 Task: Create a sub task Design and Implement Solution for the task  Implement a new digital asset management (DAM) system for a company in the project AgileEdge , assign it to team member softage.5@softage.net and update the status of the sub task to  Off Track , set the priority of the sub task to High
Action: Mouse moved to (73, 431)
Screenshot: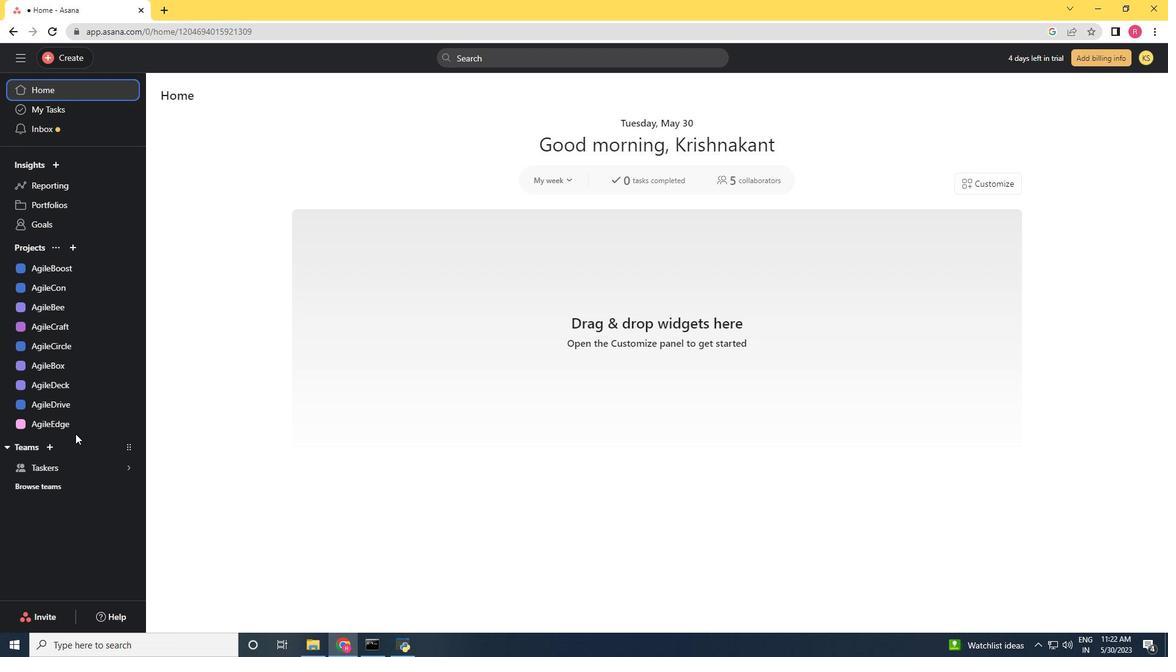 
Action: Mouse pressed left at (73, 431)
Screenshot: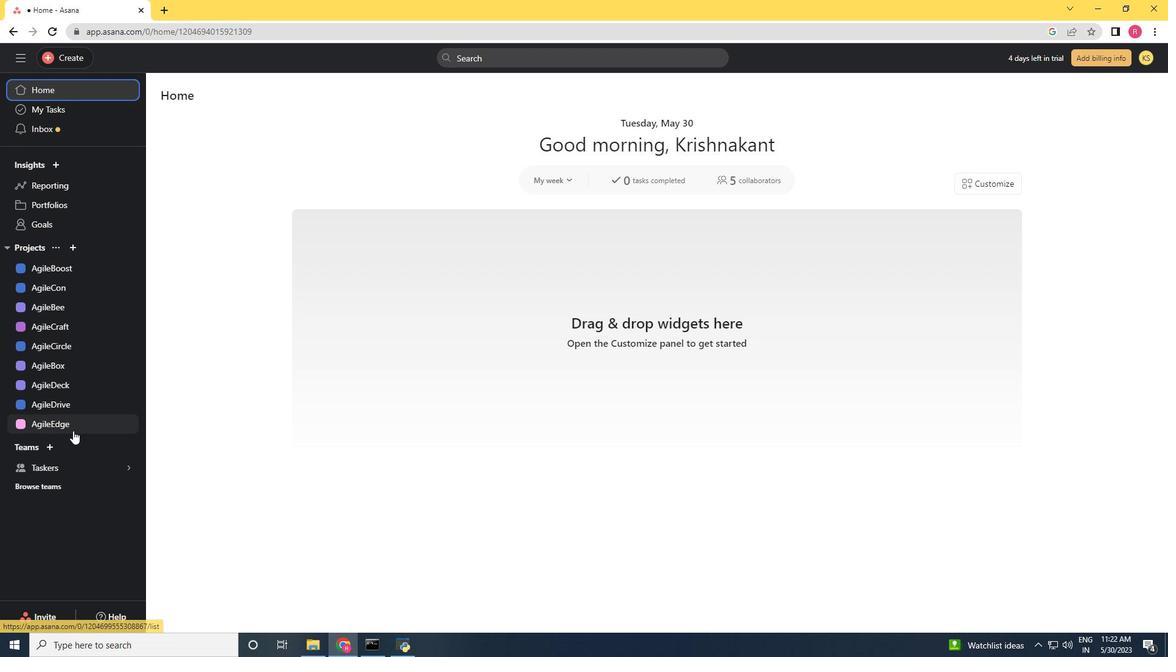 
Action: Mouse moved to (542, 259)
Screenshot: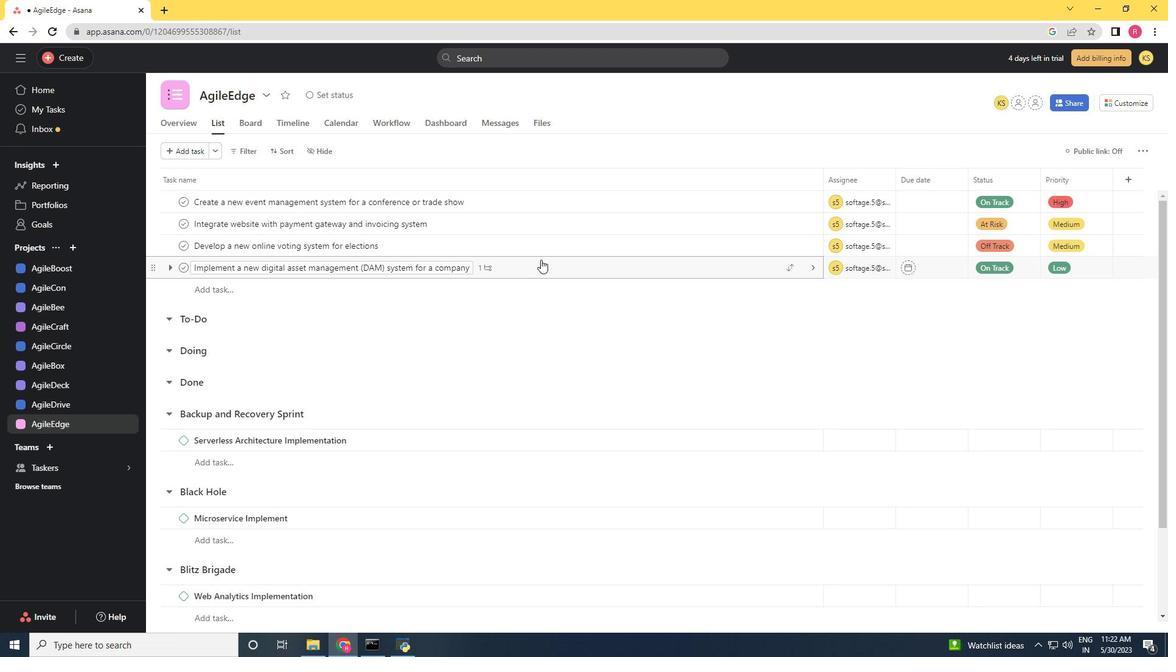 
Action: Mouse pressed left at (542, 259)
Screenshot: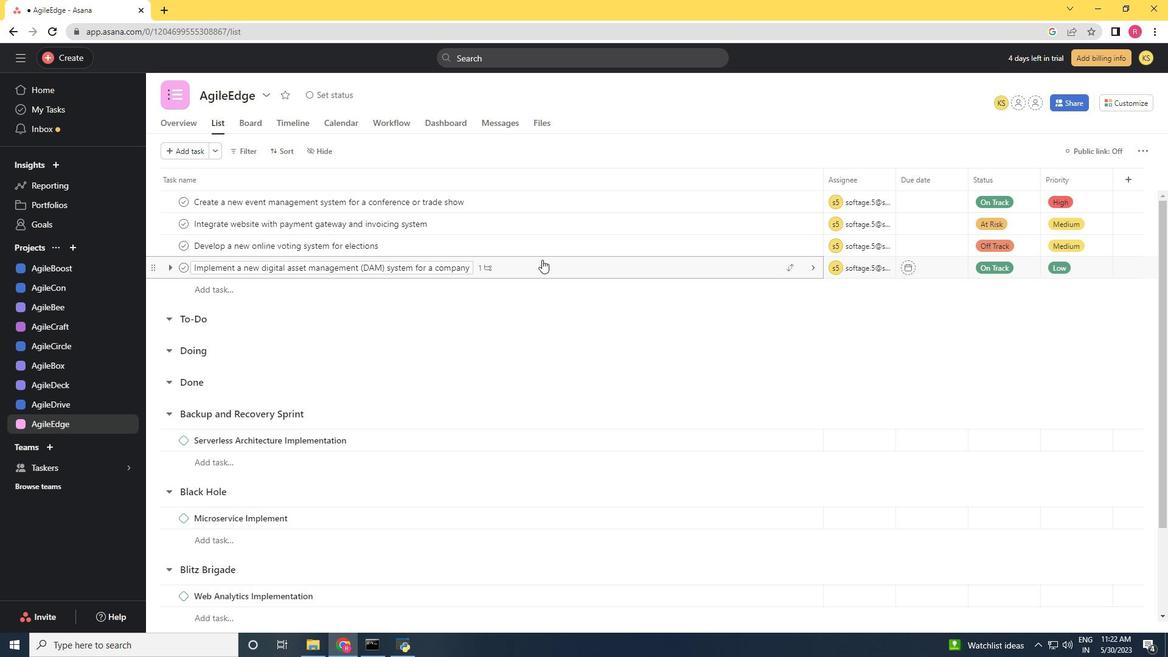 
Action: Mouse moved to (854, 412)
Screenshot: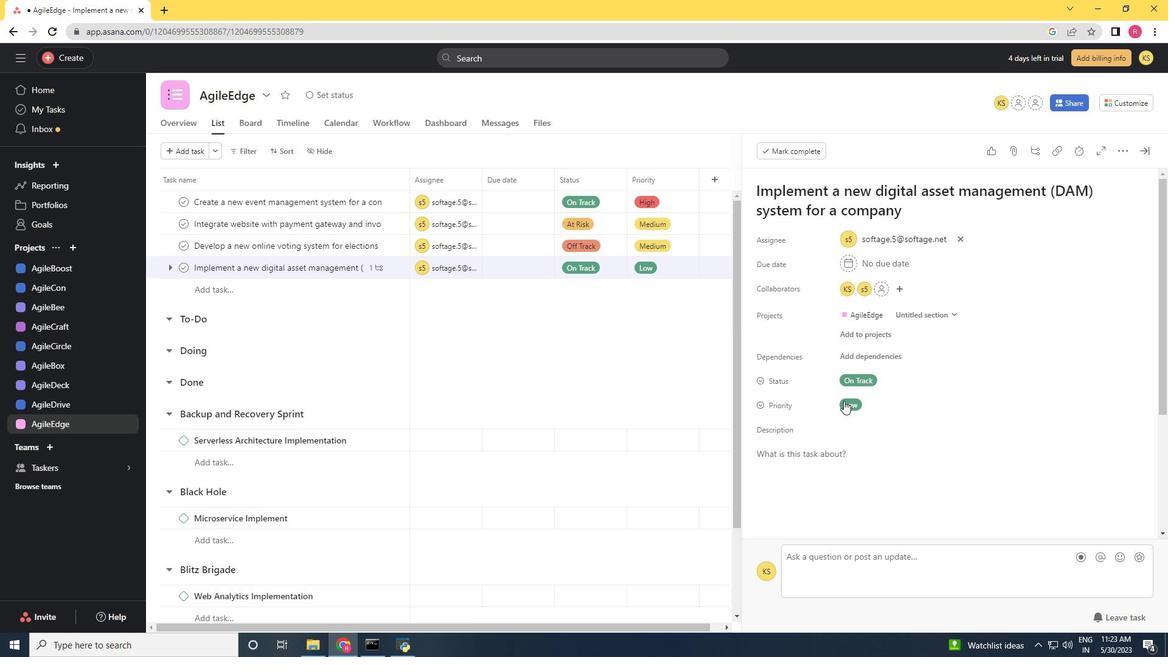 
Action: Mouse scrolled (854, 411) with delta (0, 0)
Screenshot: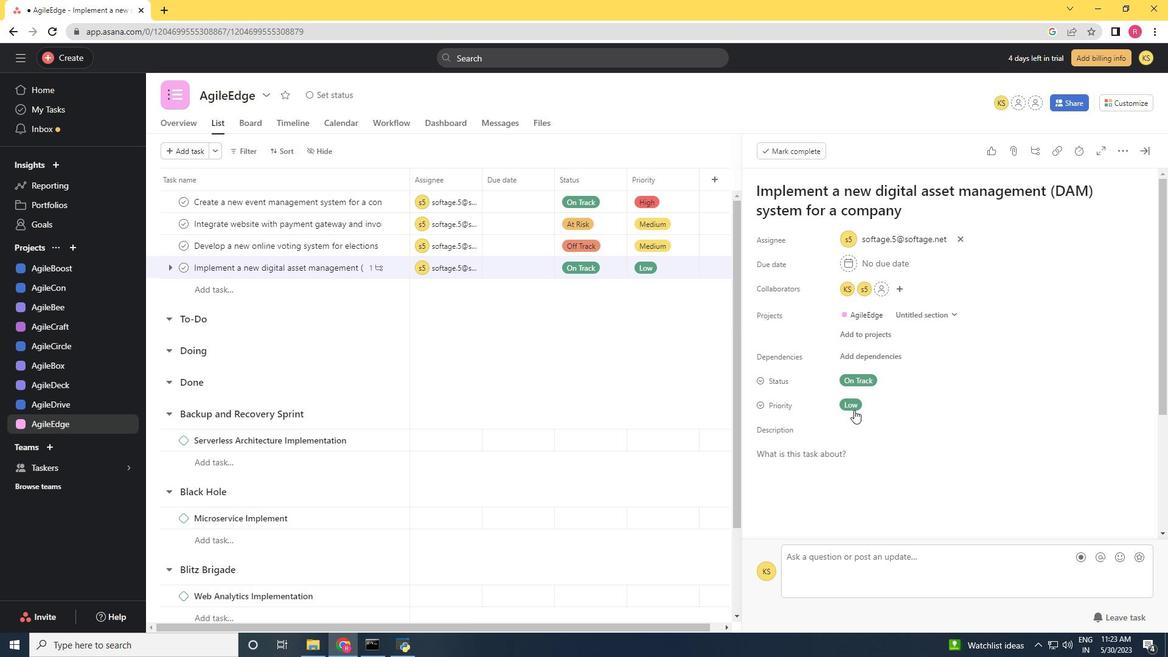 
Action: Mouse scrolled (854, 411) with delta (0, 0)
Screenshot: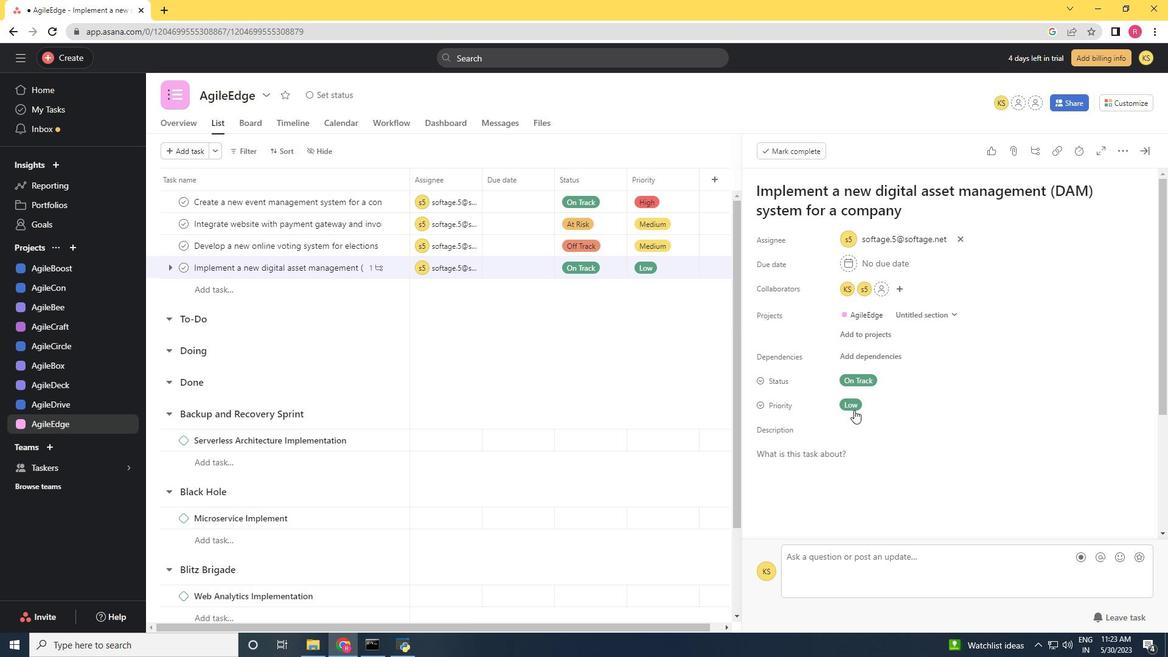 
Action: Mouse scrolled (854, 411) with delta (0, 0)
Screenshot: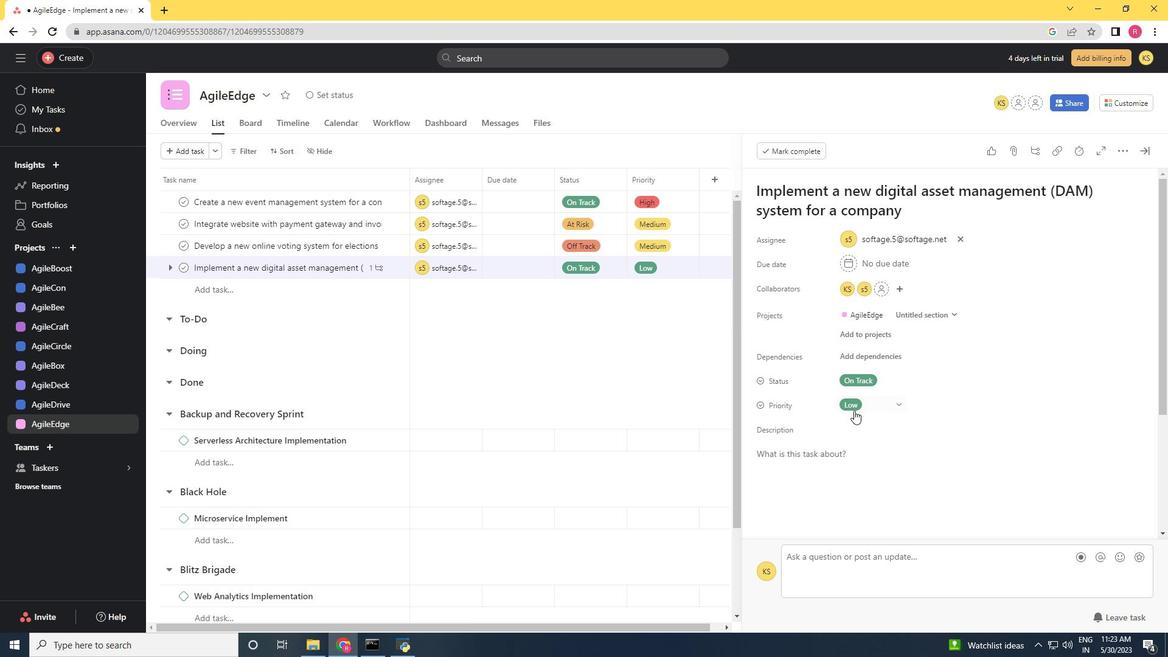 
Action: Mouse scrolled (854, 411) with delta (0, 0)
Screenshot: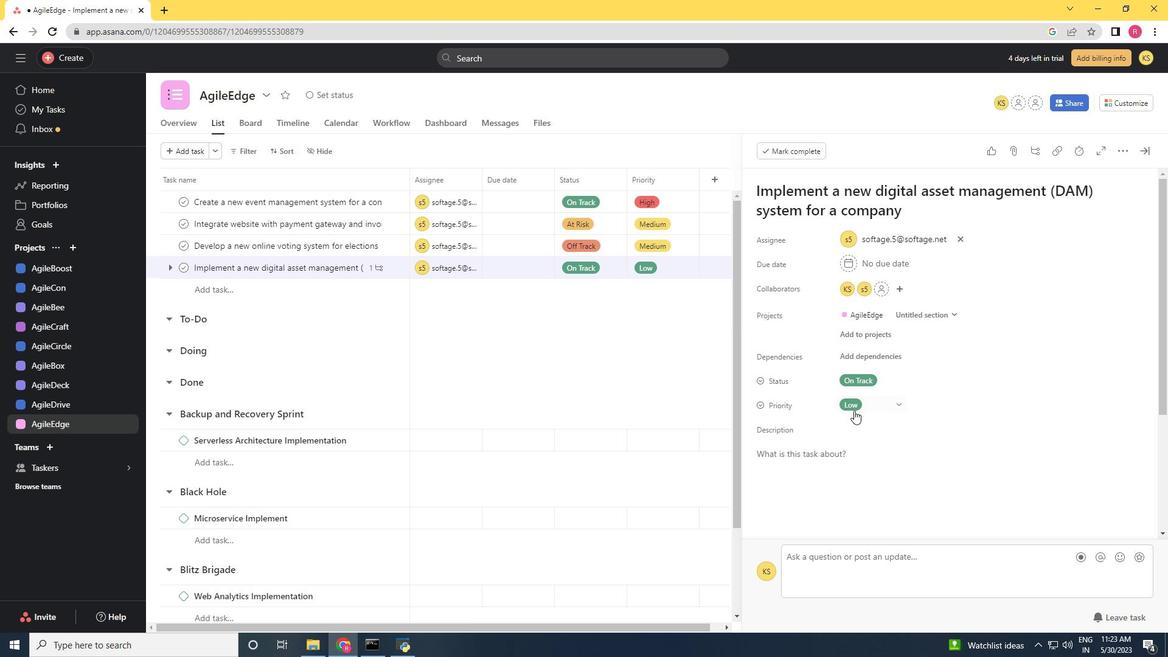
Action: Mouse scrolled (854, 411) with delta (0, 0)
Screenshot: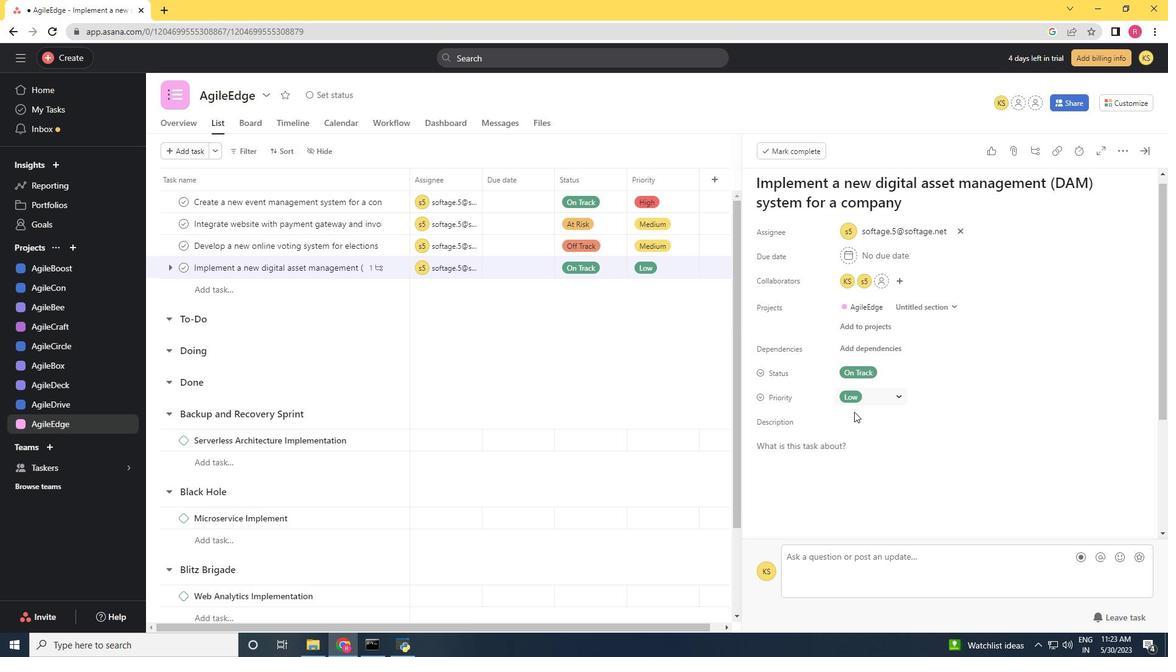 
Action: Mouse moved to (788, 436)
Screenshot: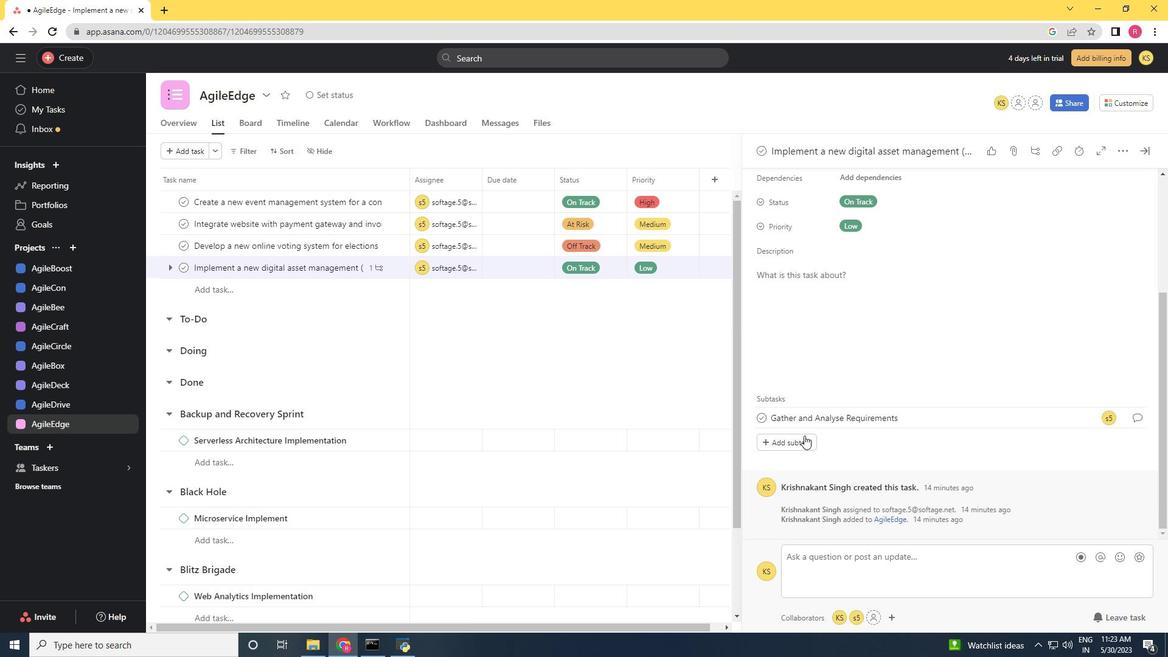 
Action: Mouse pressed left at (788, 436)
Screenshot: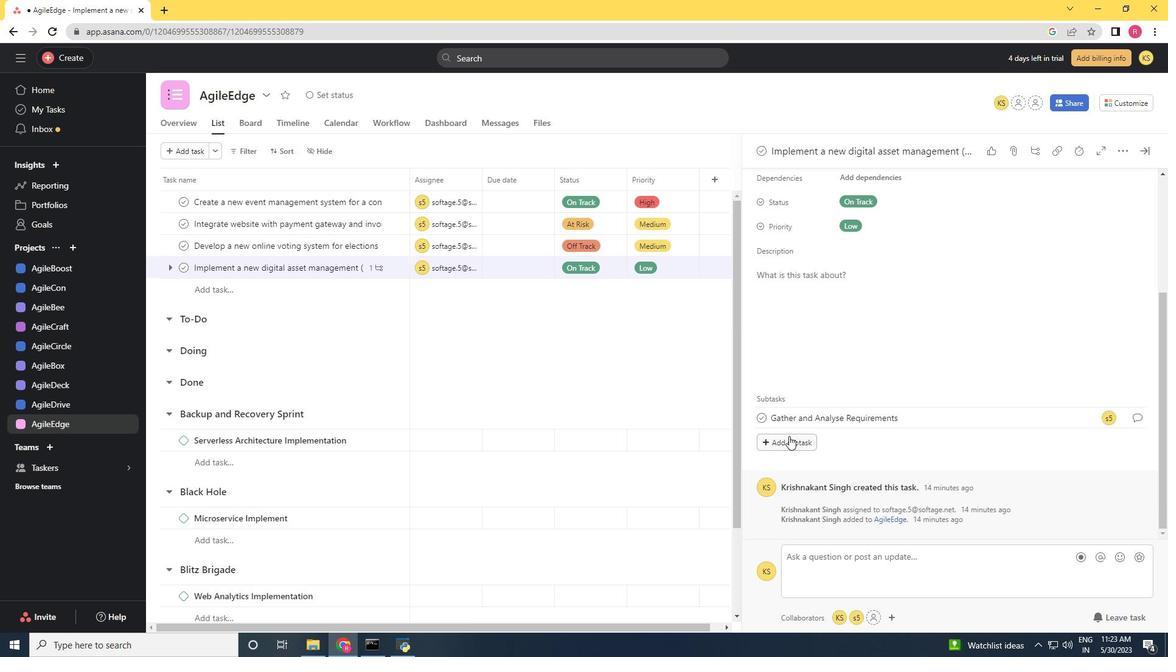 
Action: Key pressed <Key.shift>Design<Key.space>and<Key.space><Key.shift><Key.shift>Implement<Key.space><Key.shift>Solution<Key.space>
Screenshot: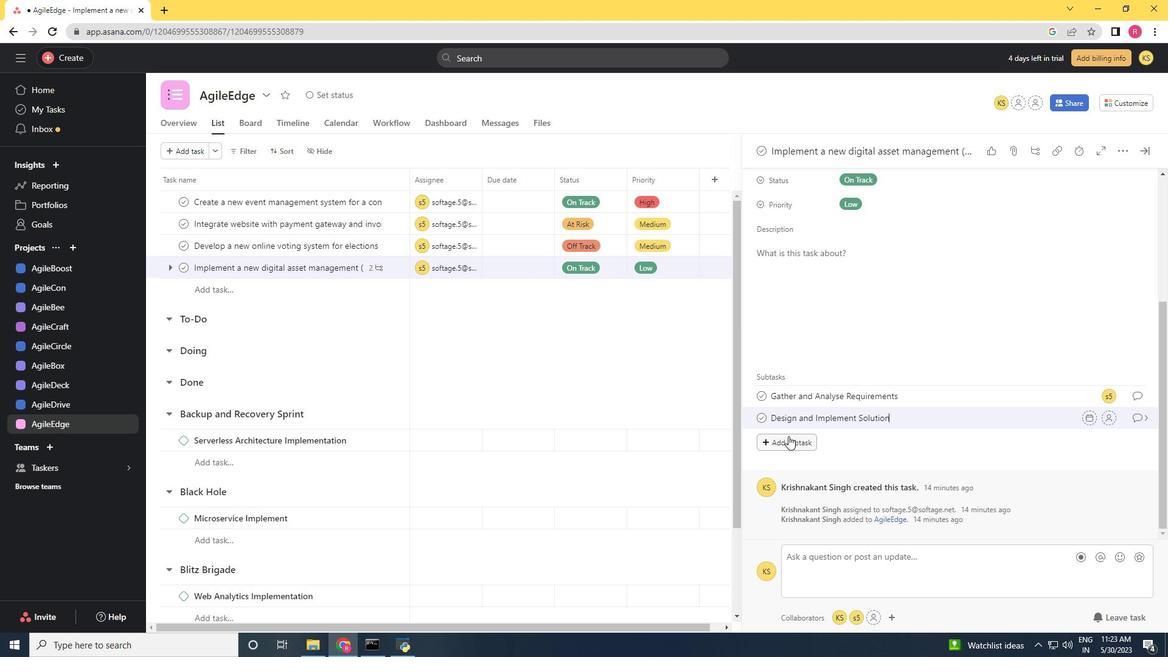 
Action: Mouse moved to (1110, 424)
Screenshot: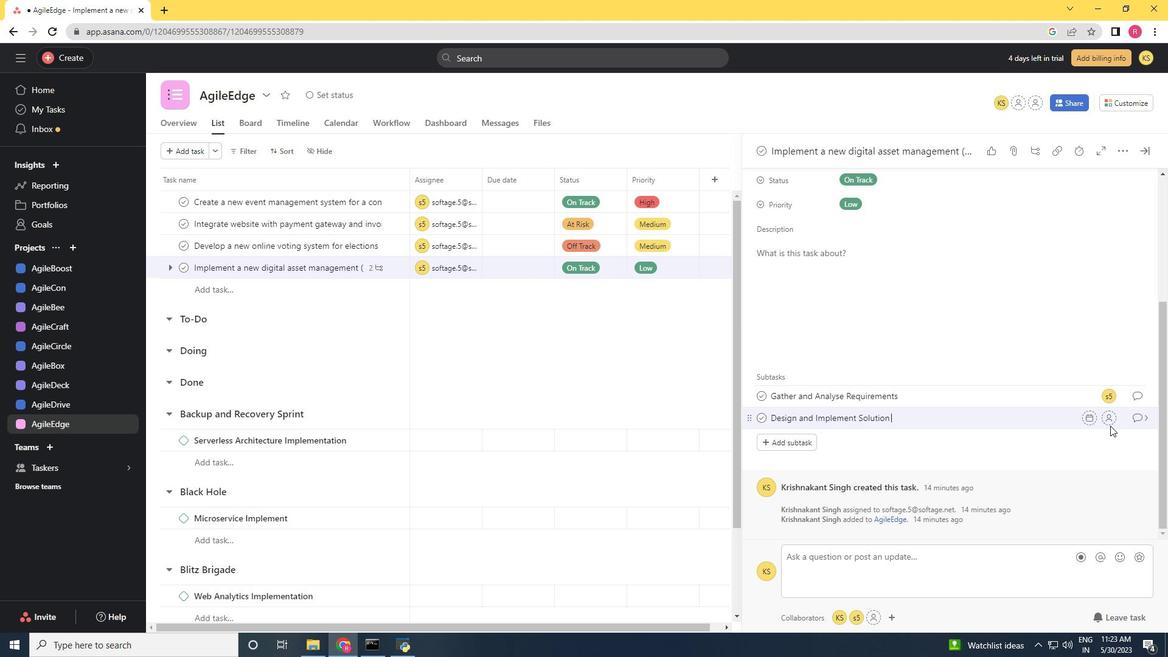 
Action: Mouse pressed left at (1110, 424)
Screenshot: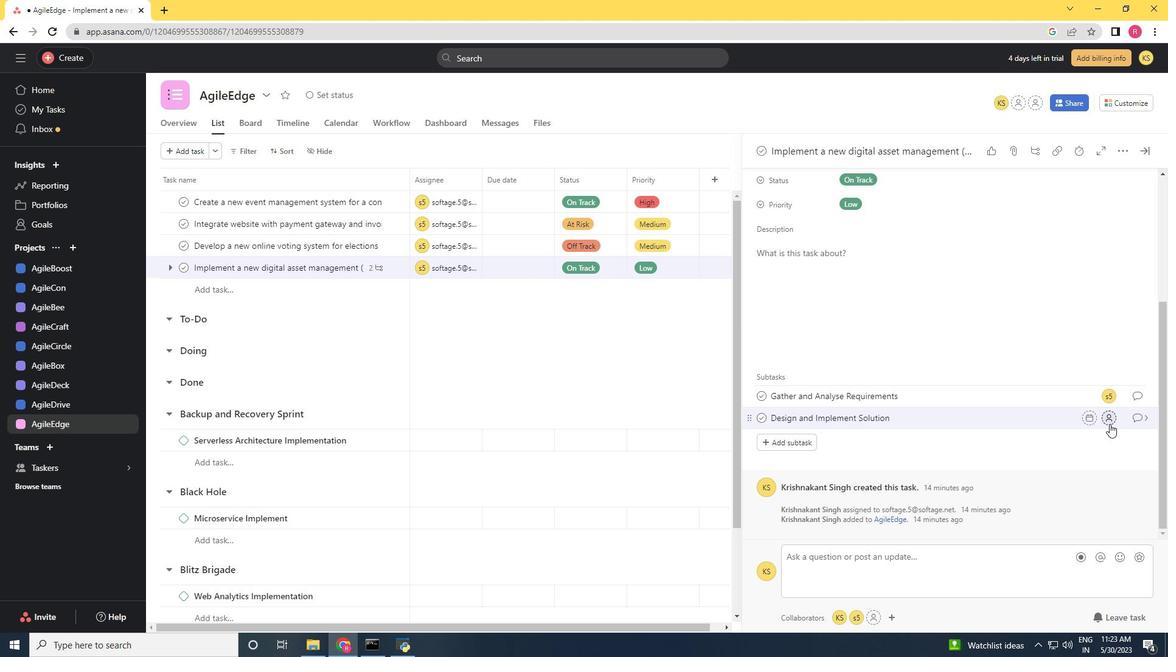 
Action: Mouse moved to (1090, 397)
Screenshot: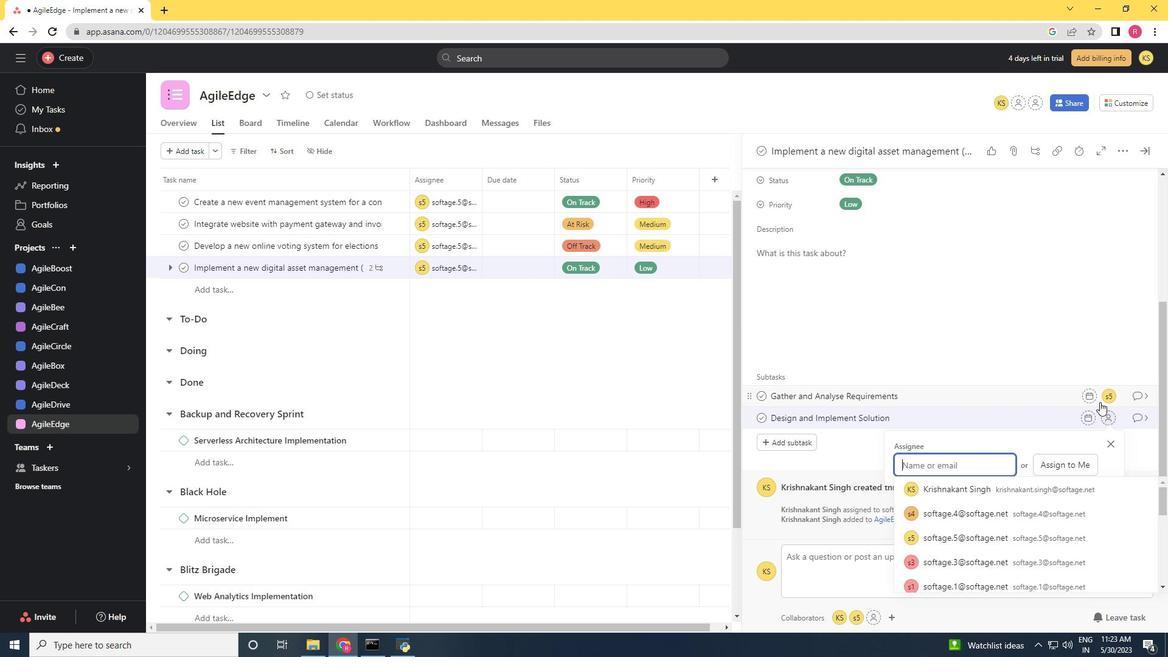 
Action: Key pressed softage.5<Key.shift>@softage.net
Screenshot: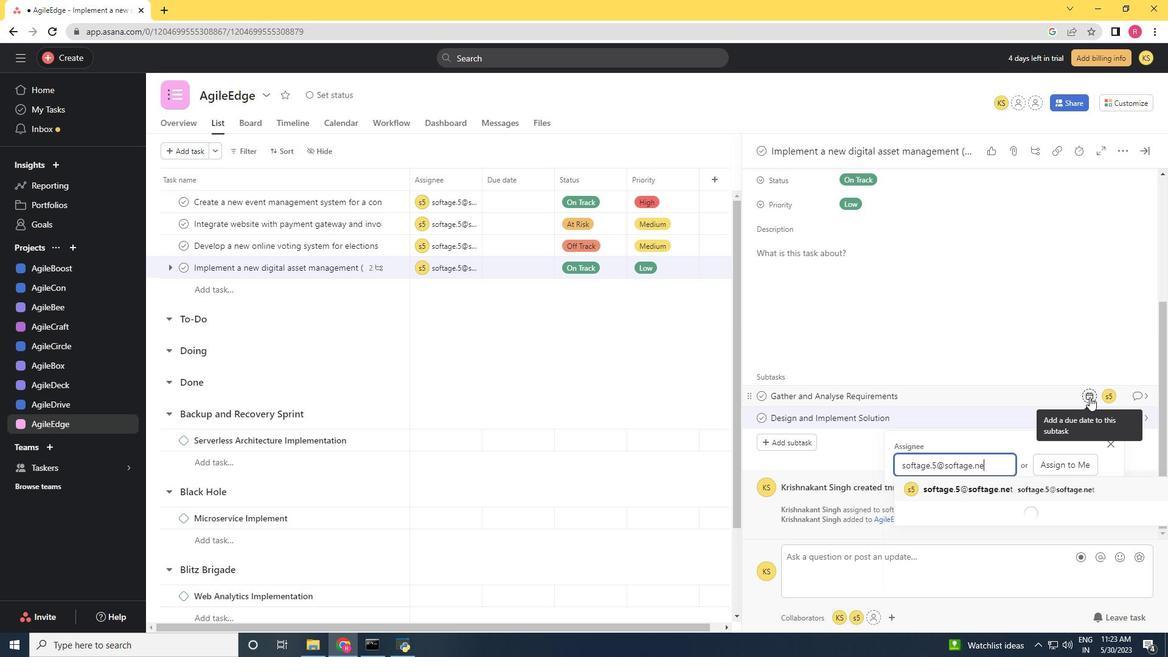 
Action: Mouse moved to (933, 488)
Screenshot: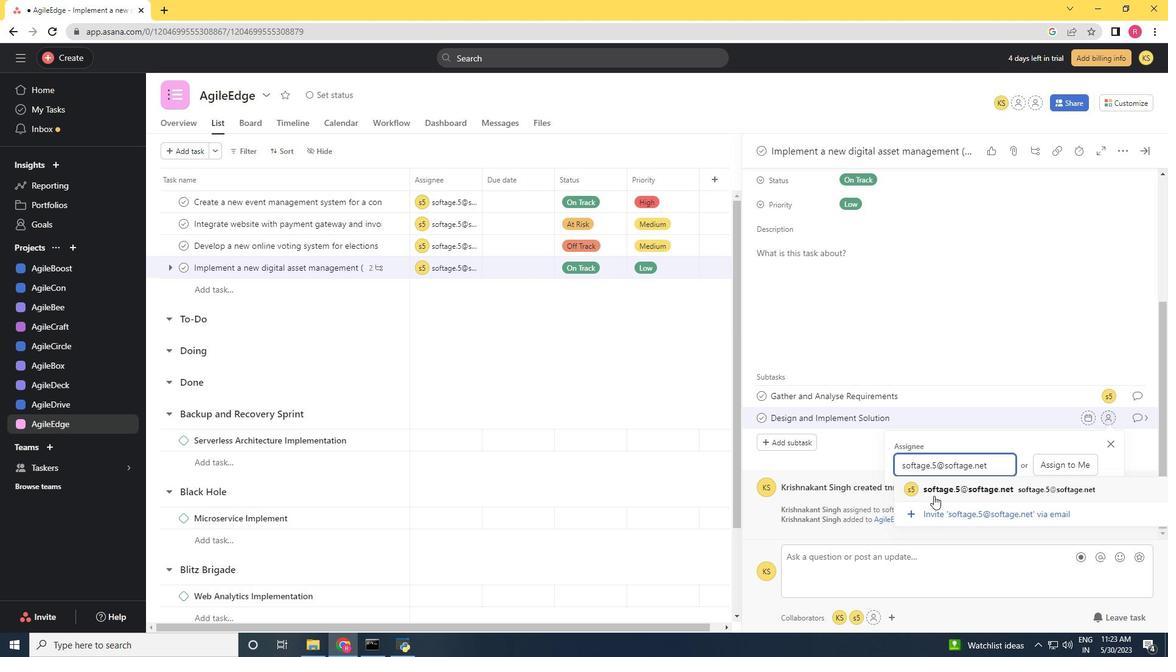 
Action: Mouse pressed left at (933, 488)
Screenshot: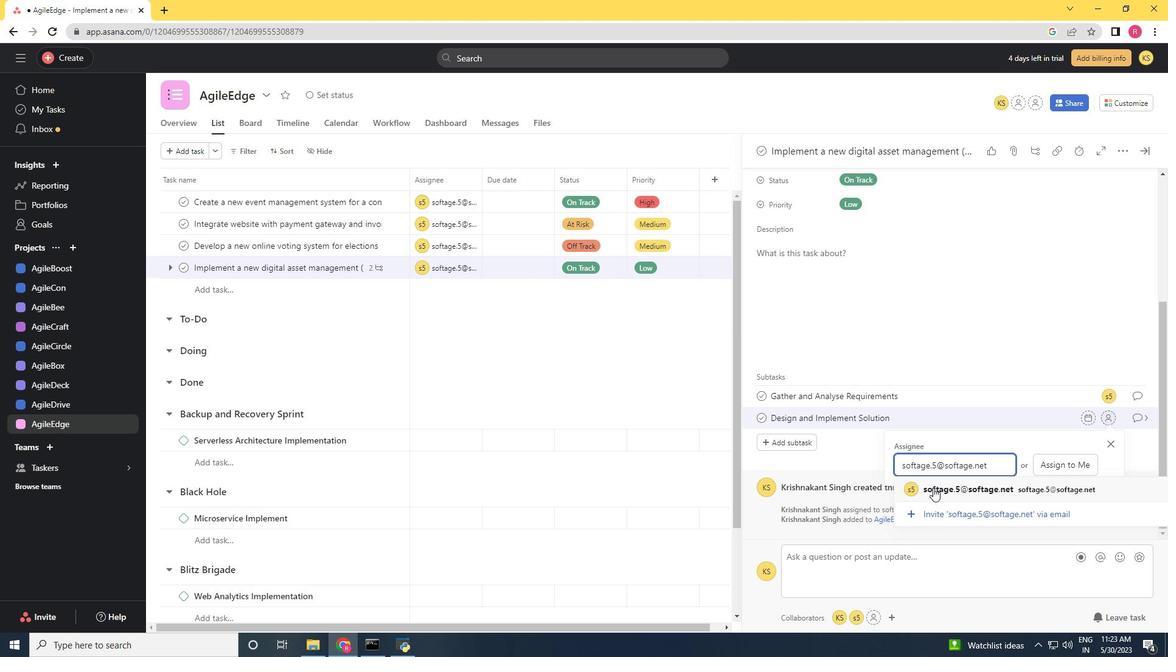 
Action: Mouse moved to (1146, 421)
Screenshot: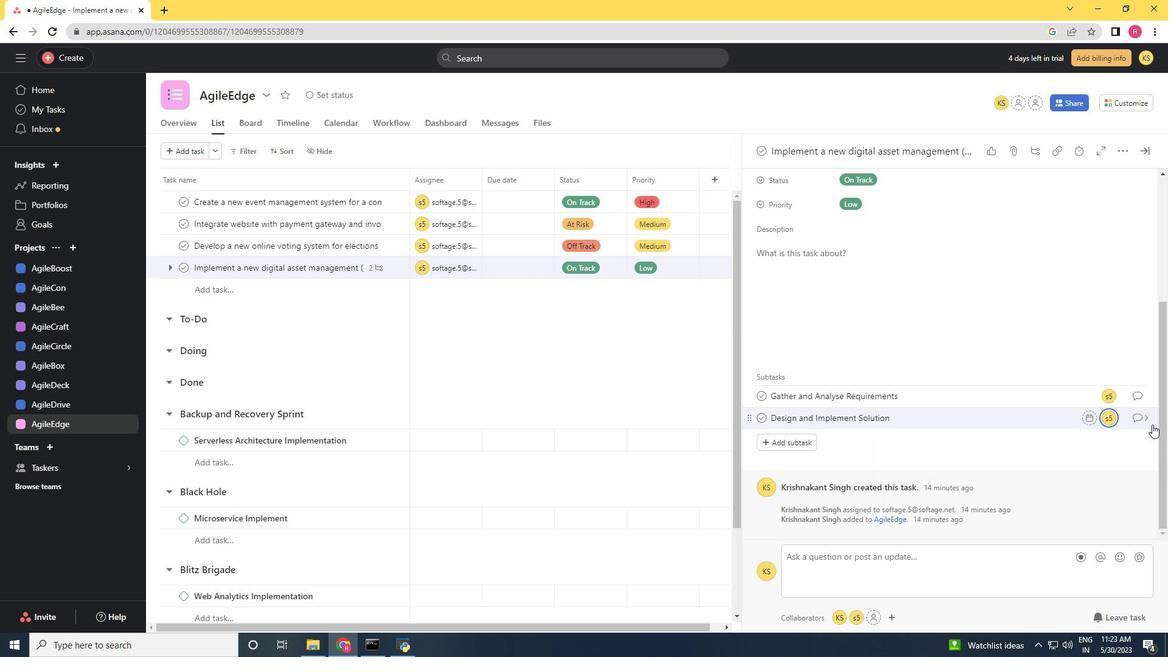 
Action: Mouse pressed left at (1146, 421)
Screenshot: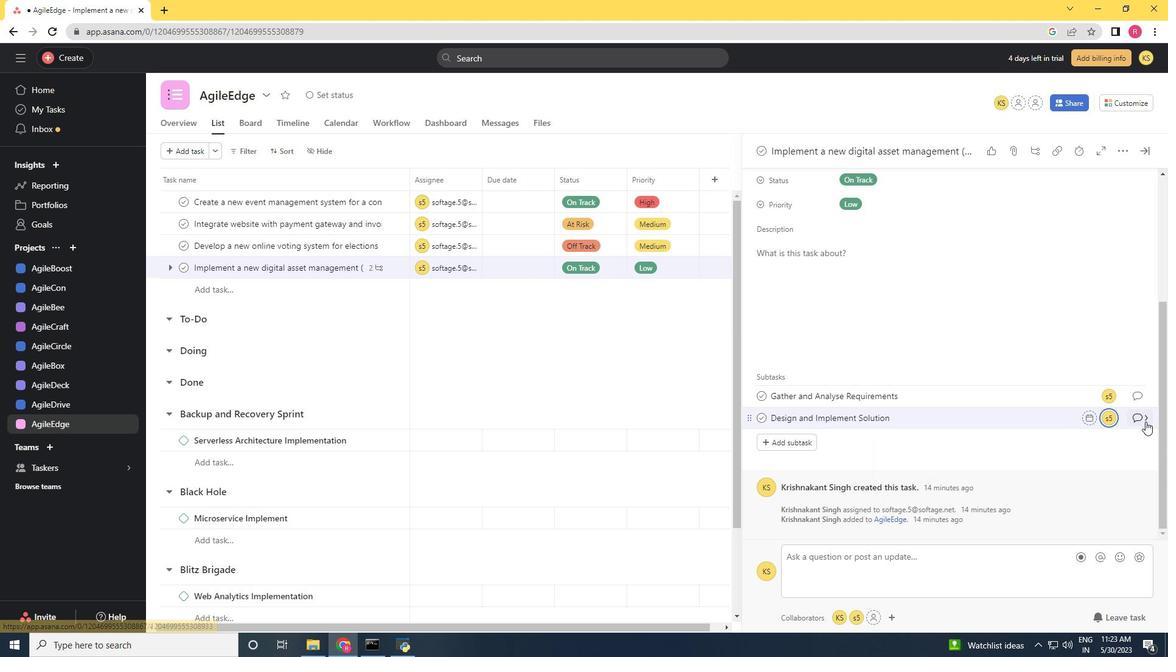 
Action: Mouse moved to (807, 350)
Screenshot: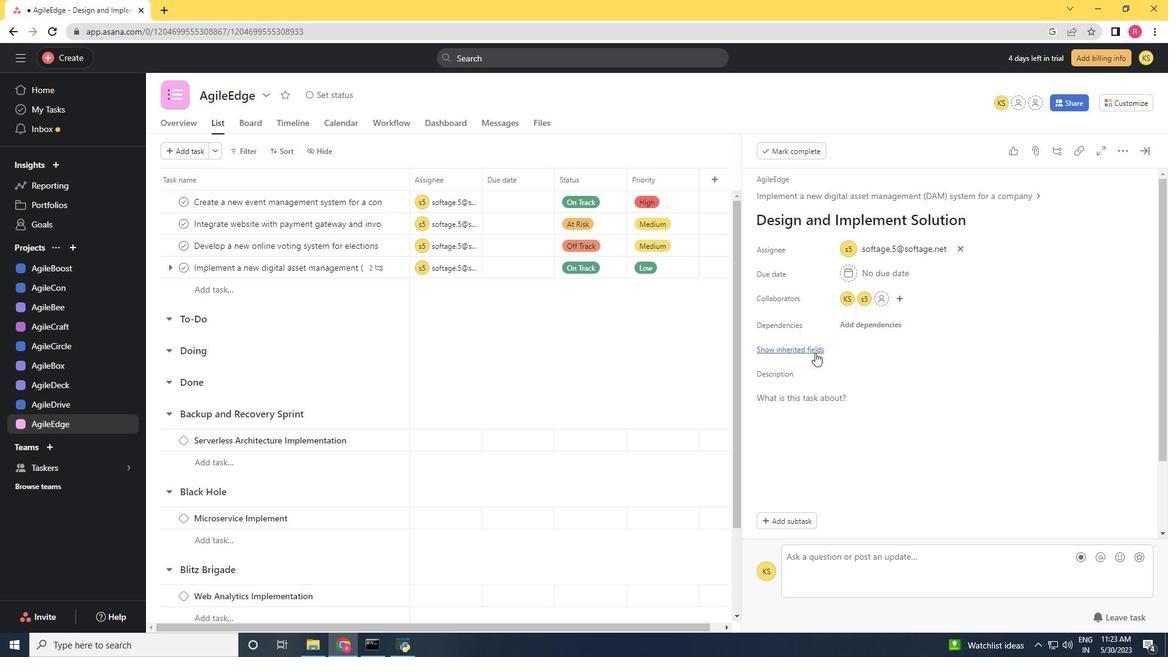 
Action: Mouse pressed left at (807, 350)
Screenshot: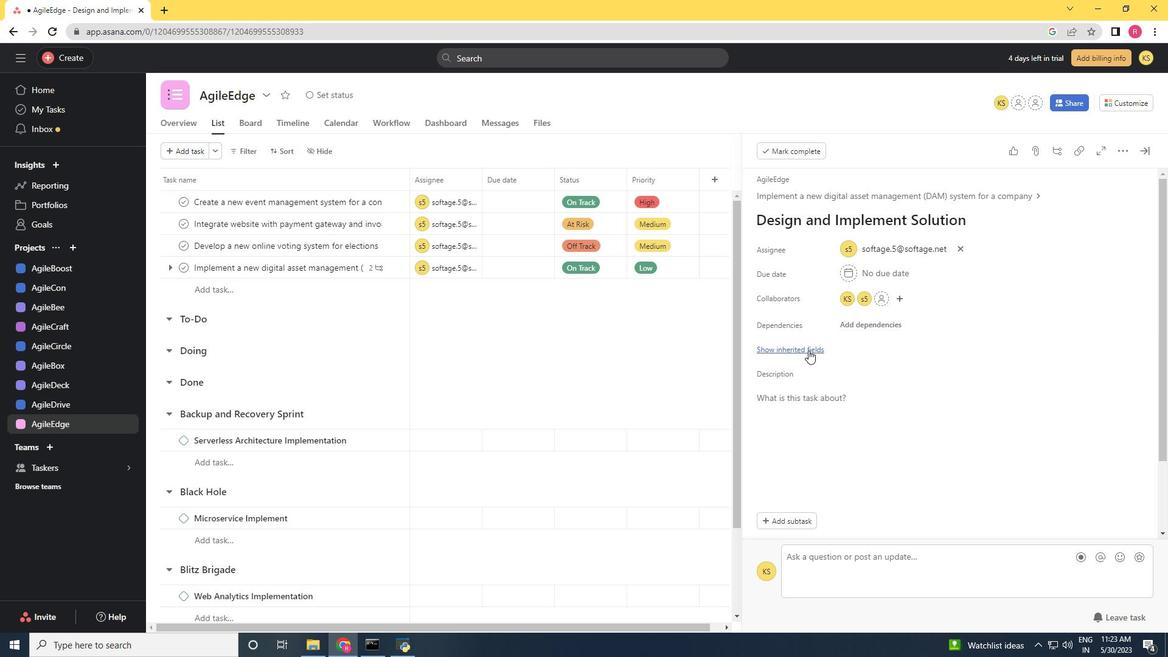 
Action: Mouse moved to (844, 380)
Screenshot: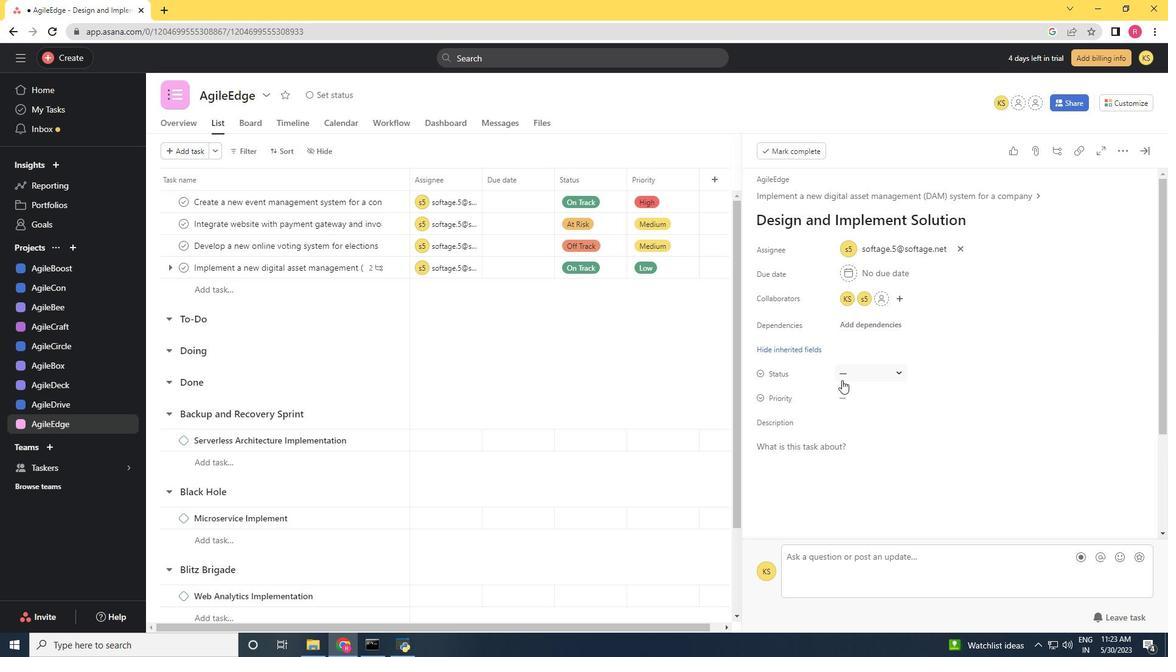 
Action: Mouse pressed left at (844, 380)
Screenshot: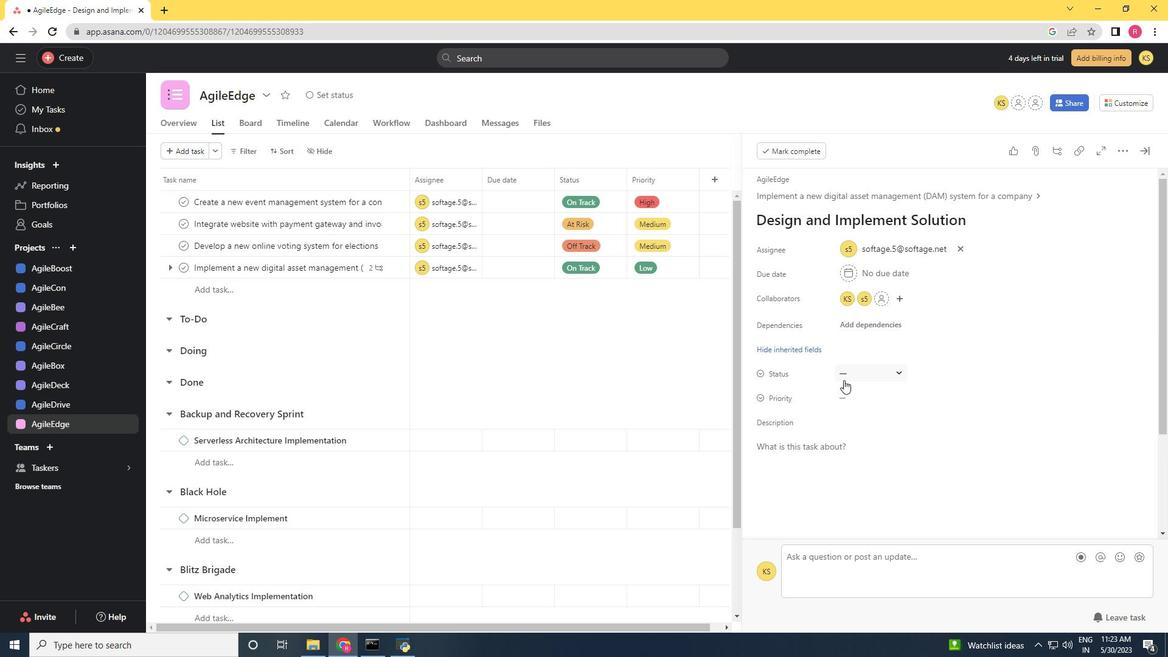 
Action: Mouse moved to (862, 429)
Screenshot: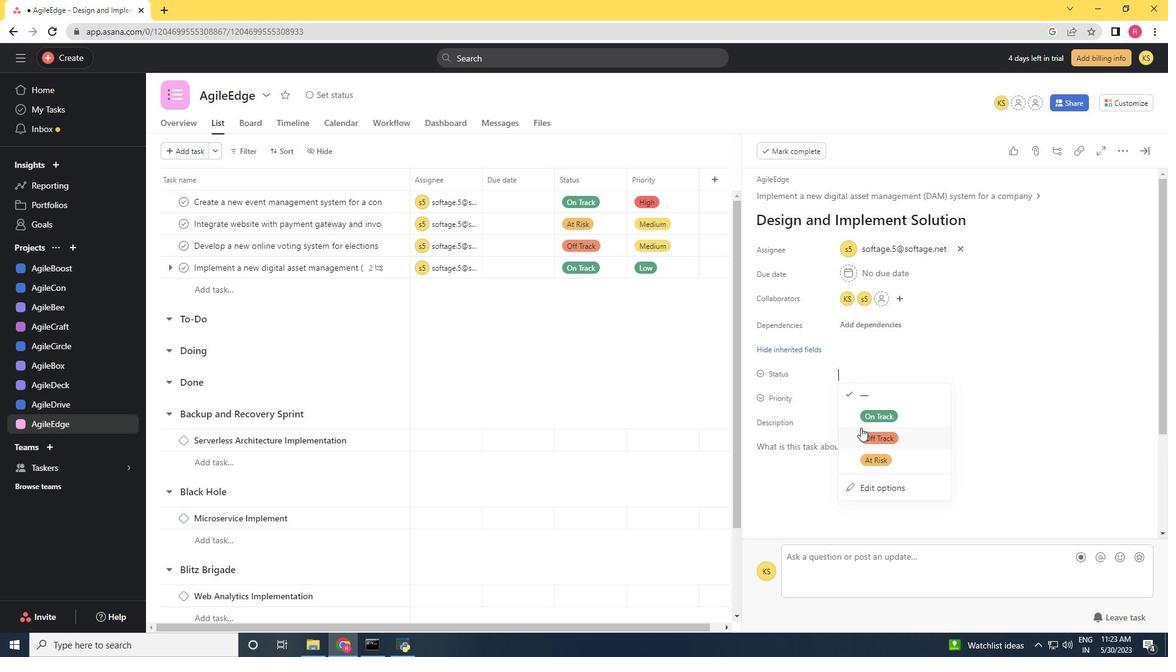 
Action: Mouse pressed left at (862, 429)
Screenshot: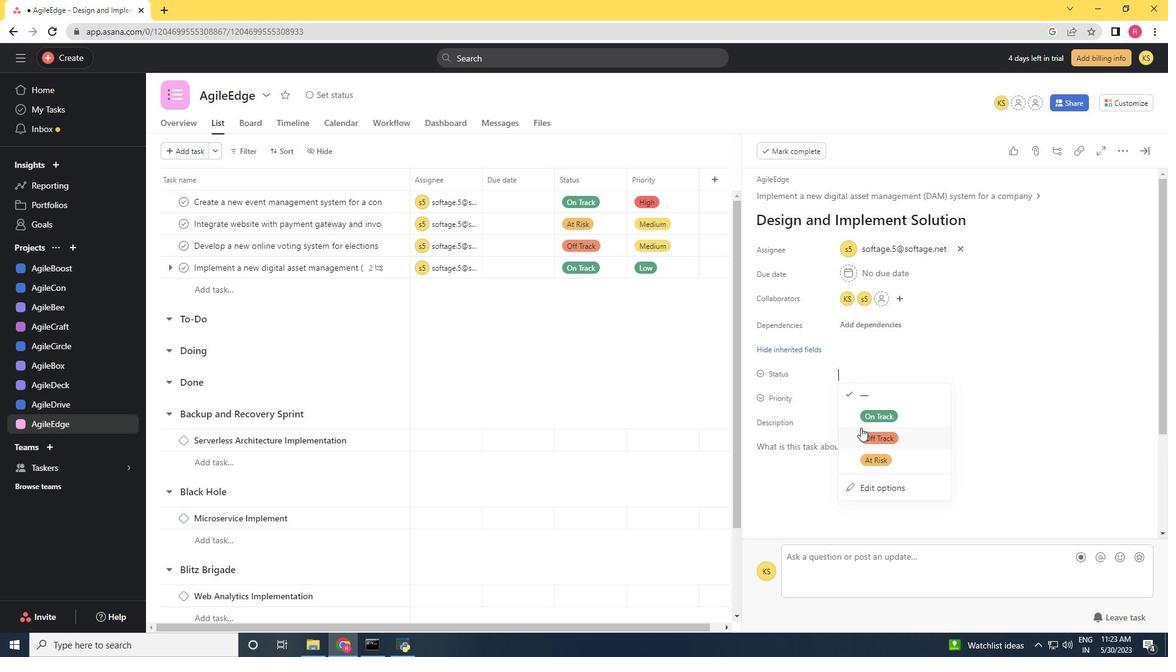 
Action: Mouse moved to (858, 389)
Screenshot: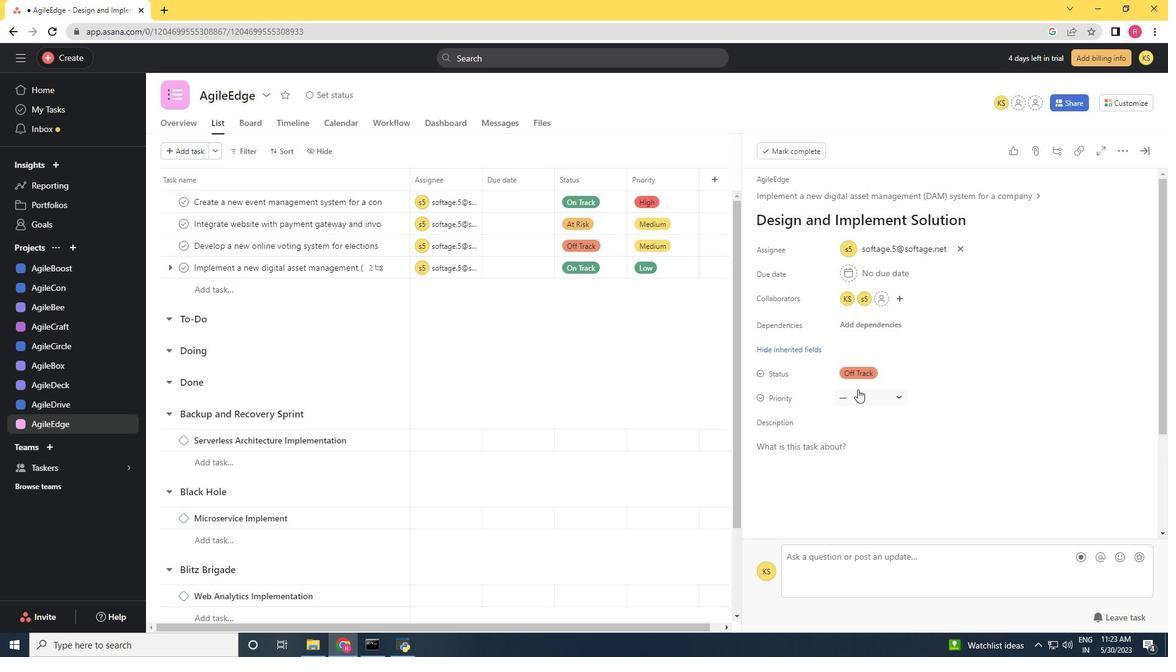 
Action: Mouse pressed left at (858, 389)
Screenshot: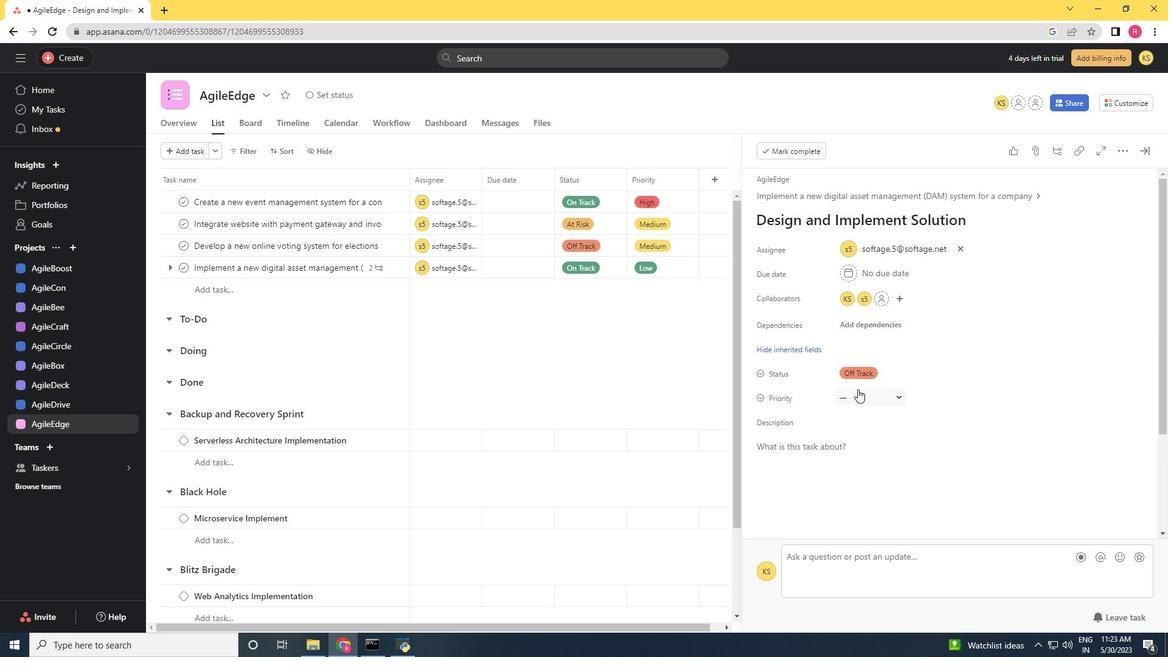
Action: Mouse moved to (874, 438)
Screenshot: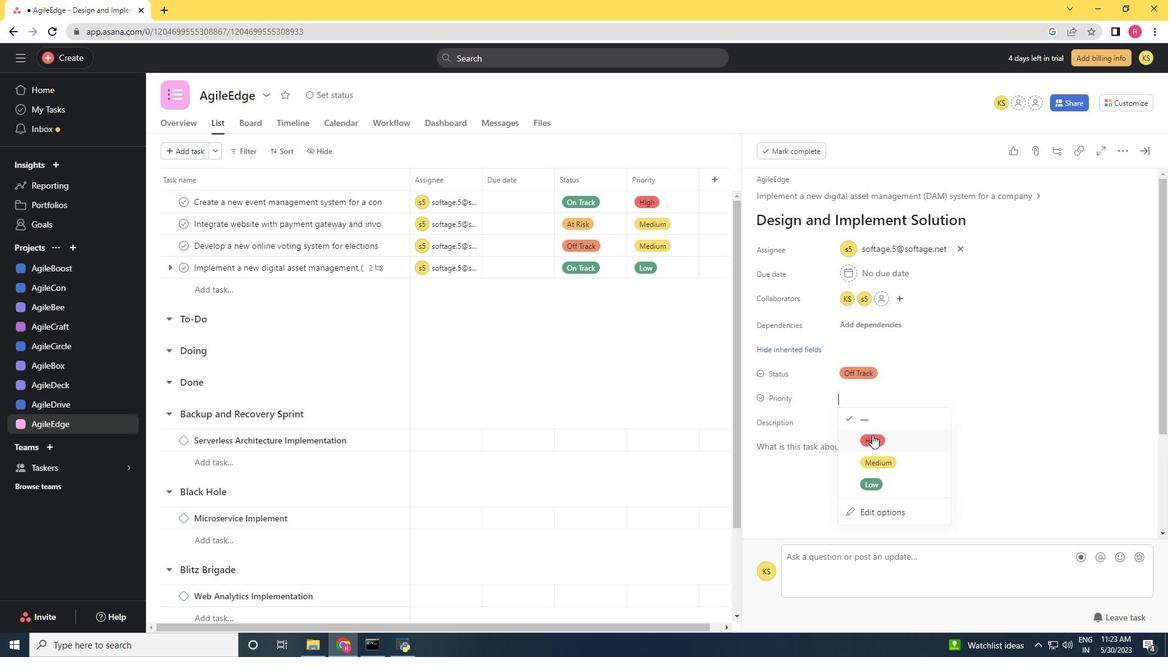 
Action: Mouse pressed left at (874, 438)
Screenshot: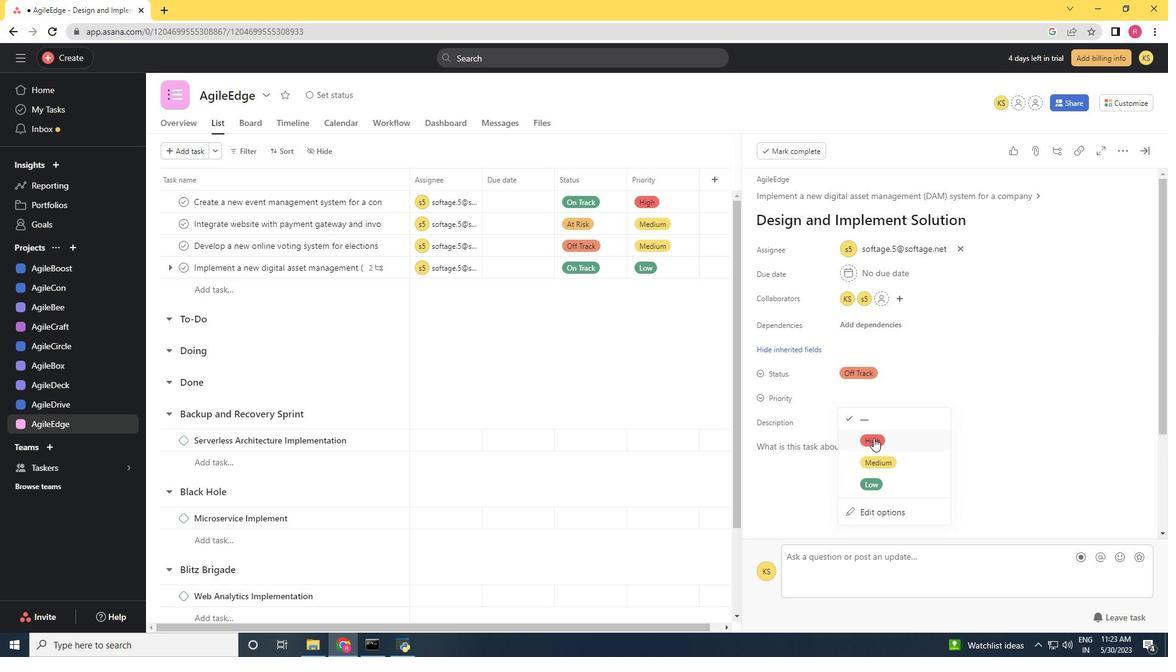 
